 Task: Create a class object.
Action: Mouse moved to (811, 69)
Screenshot: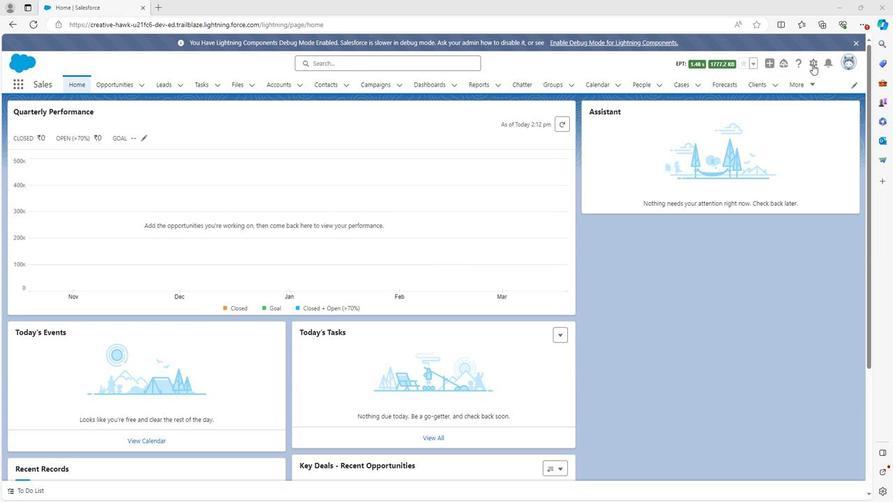 
Action: Mouse pressed left at (811, 69)
Screenshot: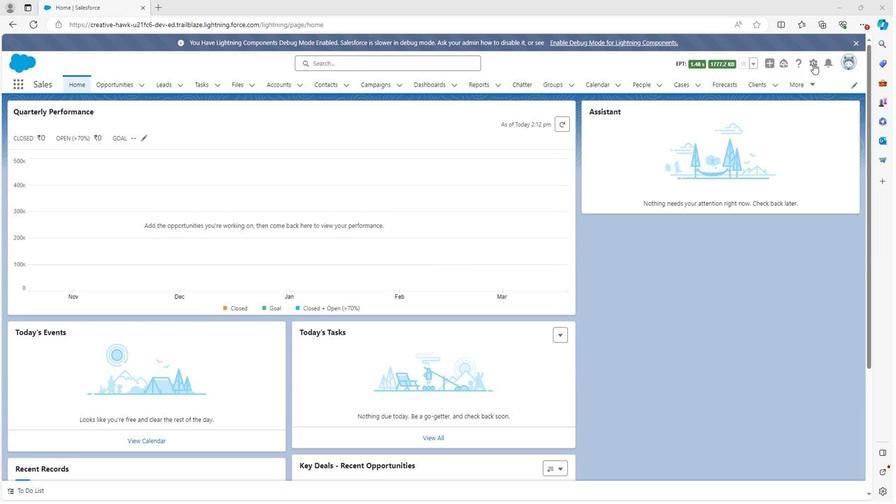 
Action: Mouse moved to (775, 92)
Screenshot: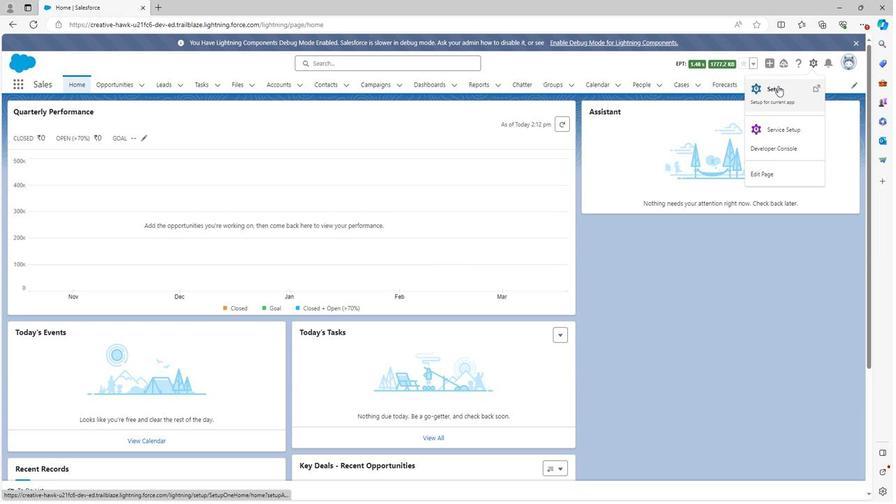 
Action: Mouse pressed left at (775, 92)
Screenshot: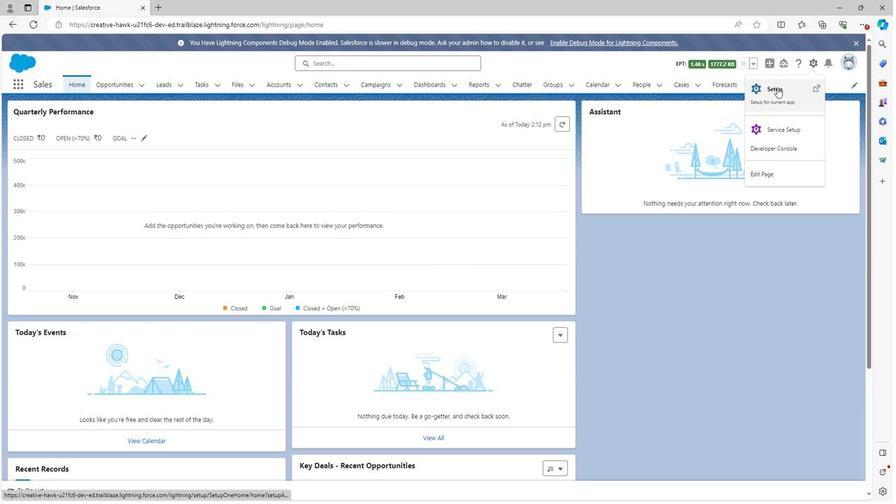 
Action: Mouse moved to (111, 90)
Screenshot: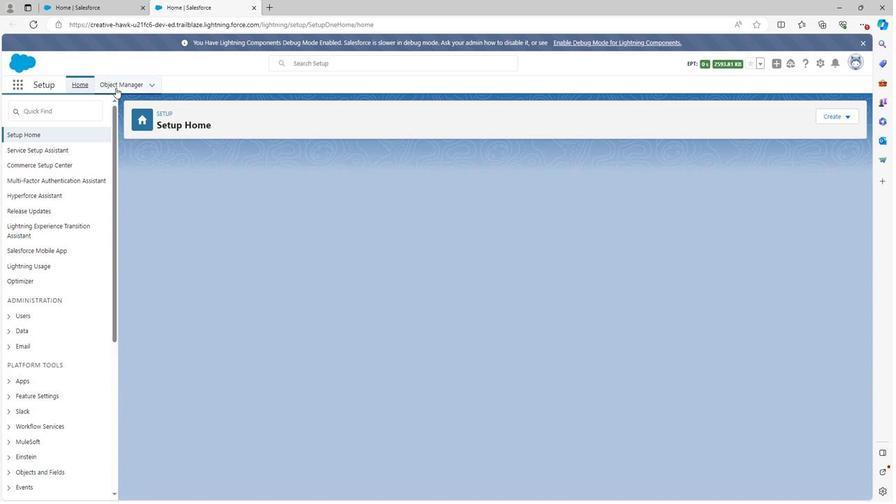 
Action: Mouse pressed left at (111, 90)
Screenshot: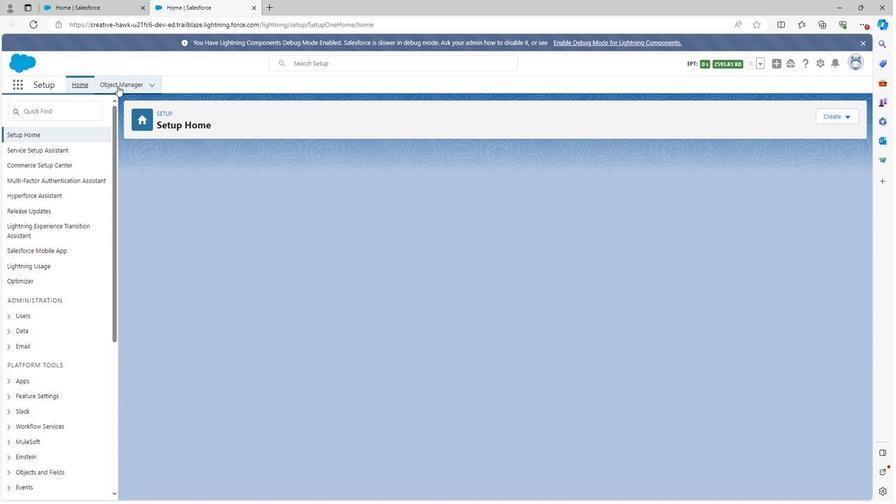 
Action: Mouse moved to (820, 122)
Screenshot: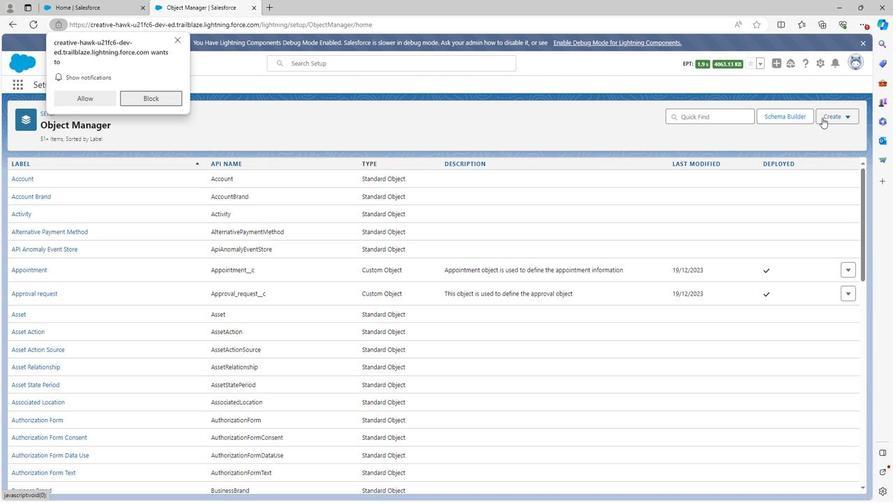 
Action: Mouse pressed left at (820, 122)
Screenshot: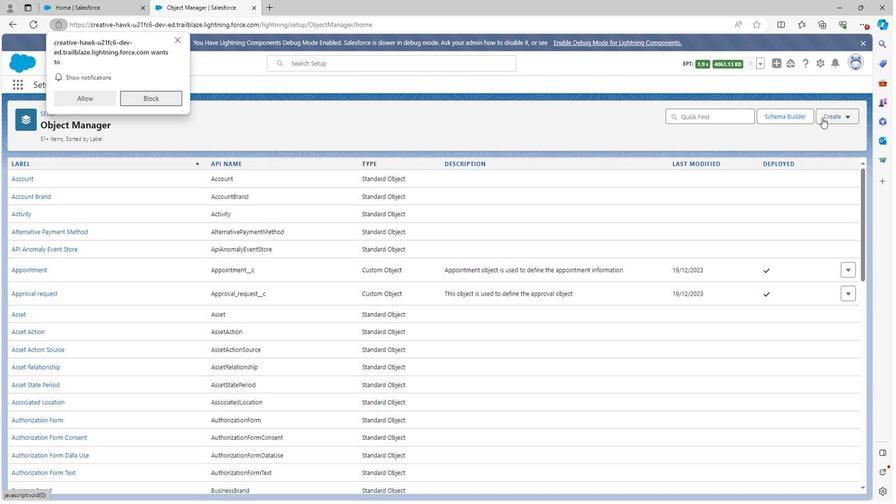 
Action: Mouse moved to (790, 145)
Screenshot: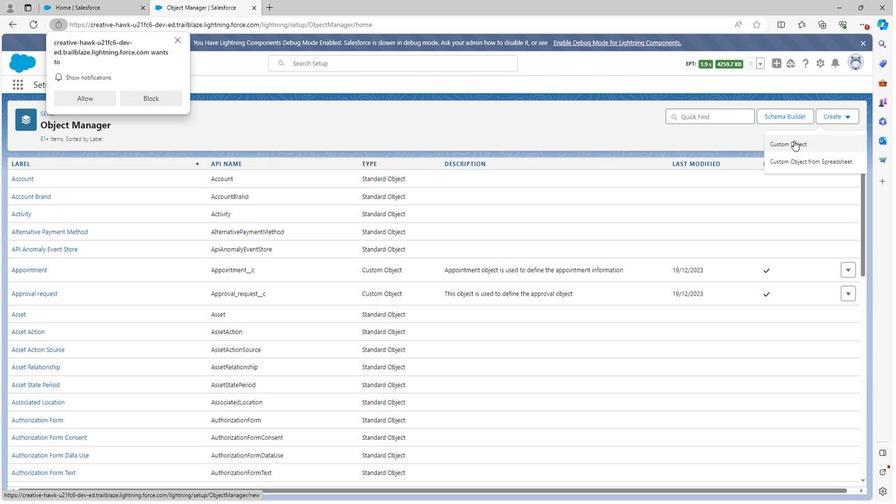 
Action: Mouse pressed left at (790, 145)
Screenshot: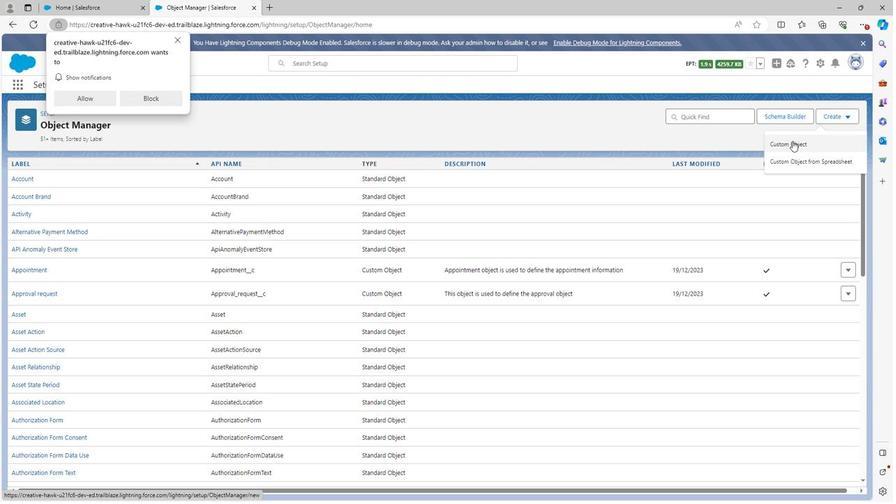 
Action: Mouse moved to (191, 239)
Screenshot: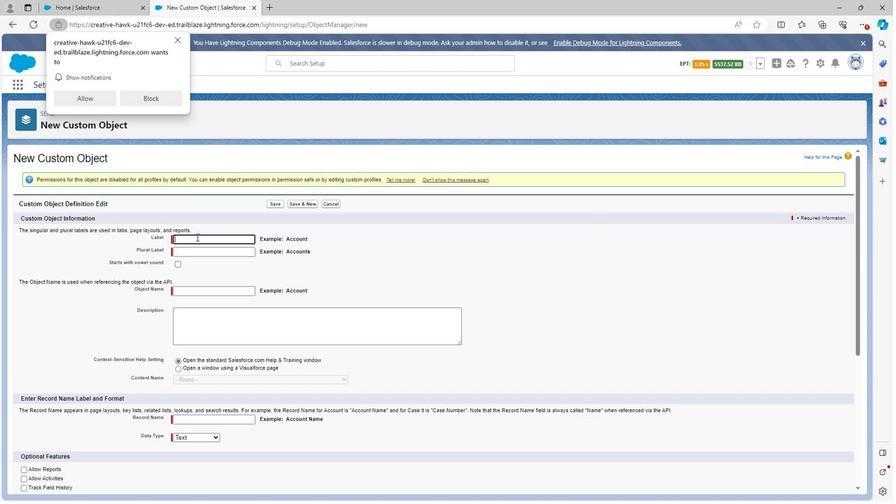 
Action: Mouse pressed left at (191, 239)
Screenshot: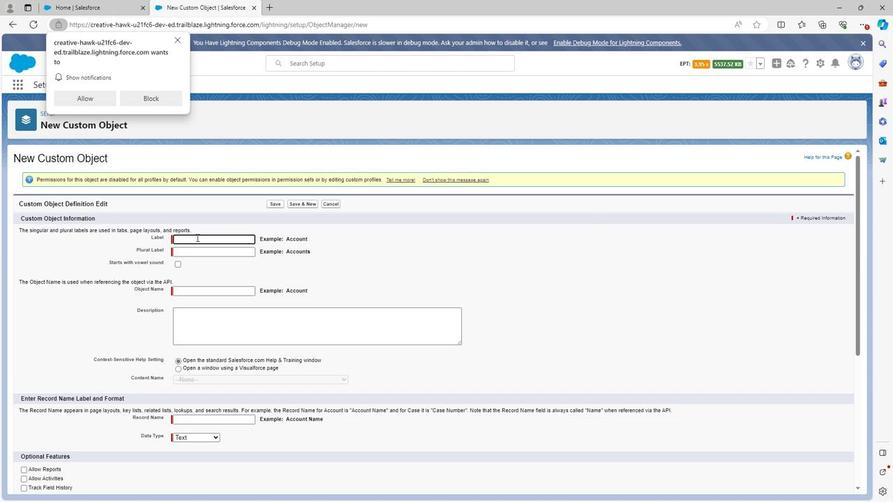 
Action: Key pressed <Key.shift><Key.shift><Key.shift><Key.shift><Key.shift><Key.shift><Key.shift><Key.shift><Key.shift><Key.shift><Key.shift><Key.shift><Key.shift>Class
Screenshot: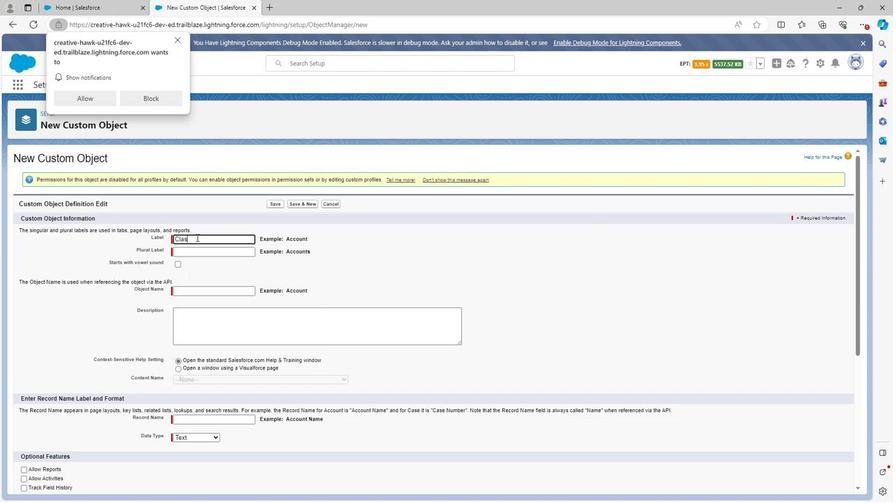 
Action: Mouse moved to (215, 263)
Screenshot: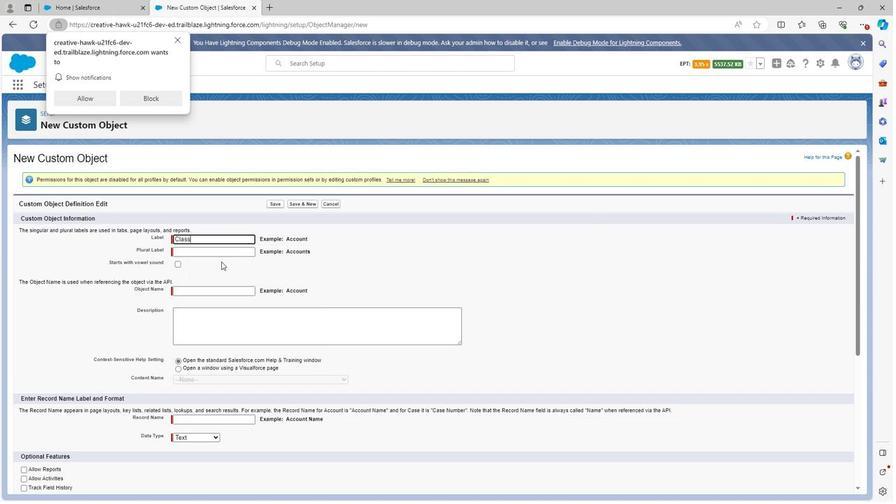 
Action: Mouse pressed left at (215, 263)
Screenshot: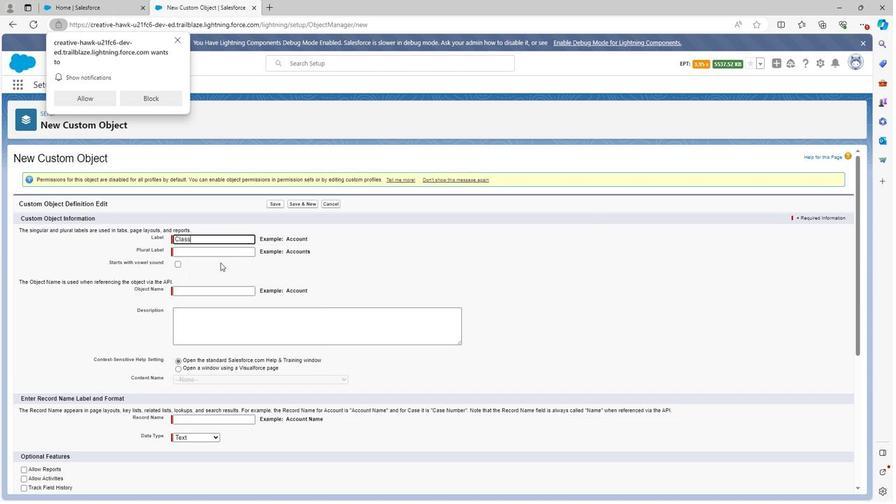 
Action: Mouse moved to (196, 254)
Screenshot: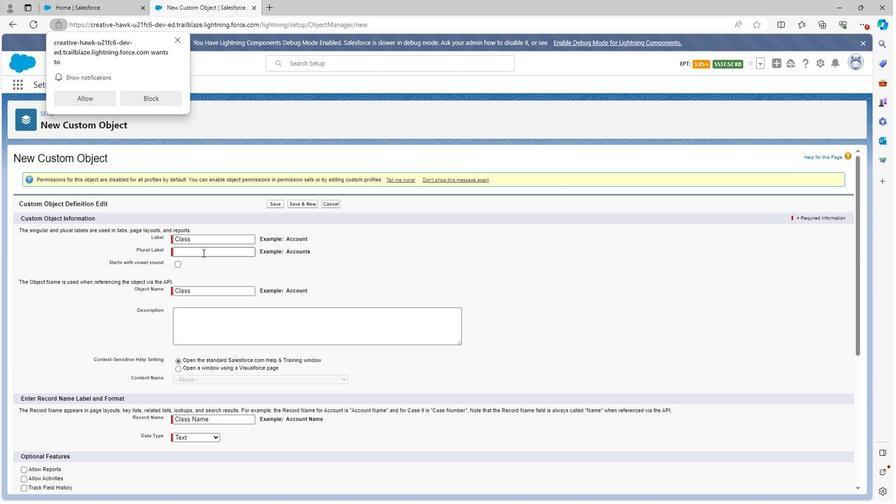 
Action: Mouse pressed left at (196, 254)
Screenshot: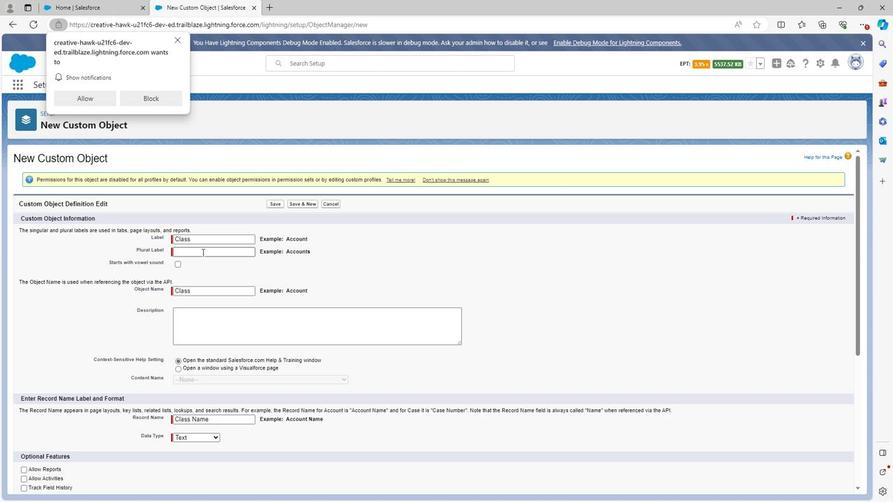 
Action: Key pressed <Key.shift>Classes
Screenshot: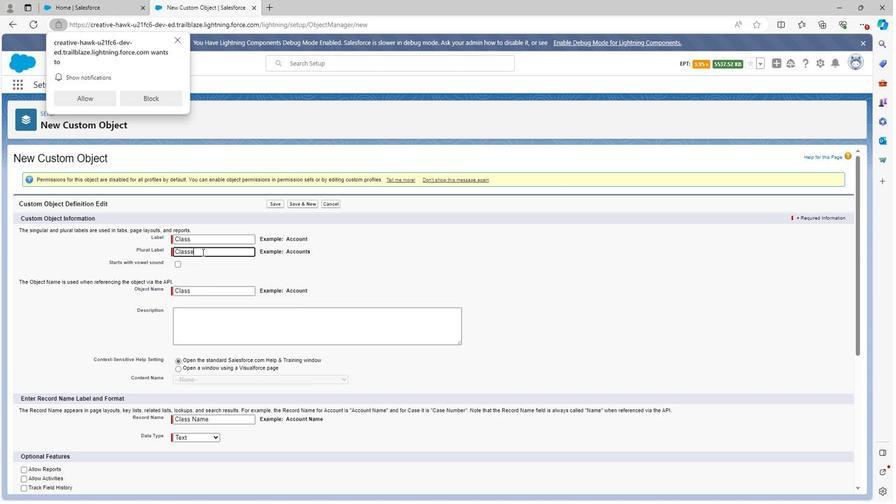
Action: Mouse moved to (194, 316)
Screenshot: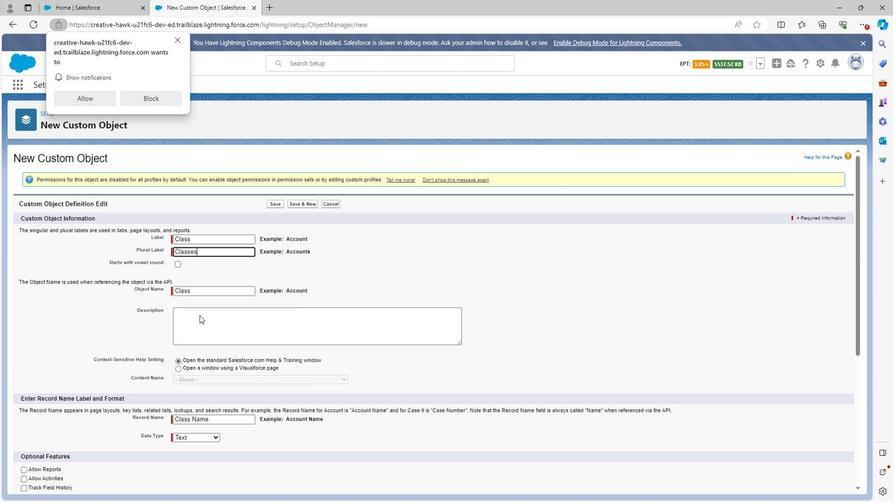 
Action: Mouse pressed left at (194, 316)
Screenshot: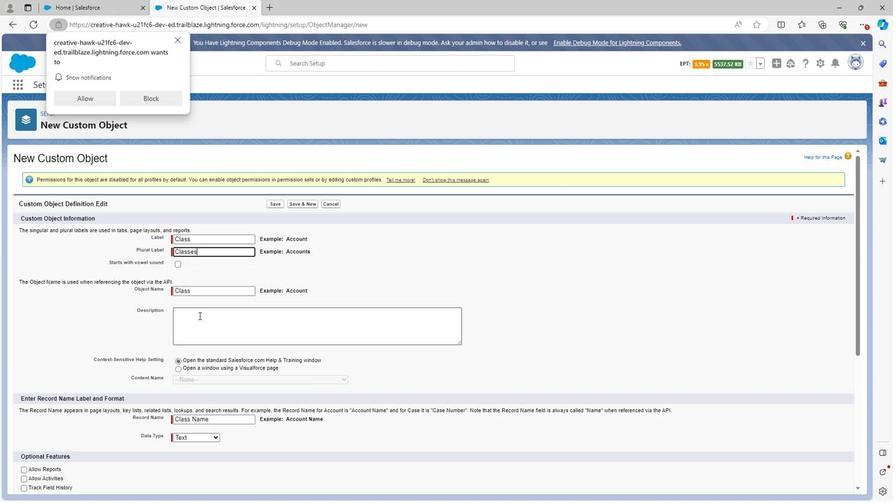 
Action: Mouse moved to (185, 313)
Screenshot: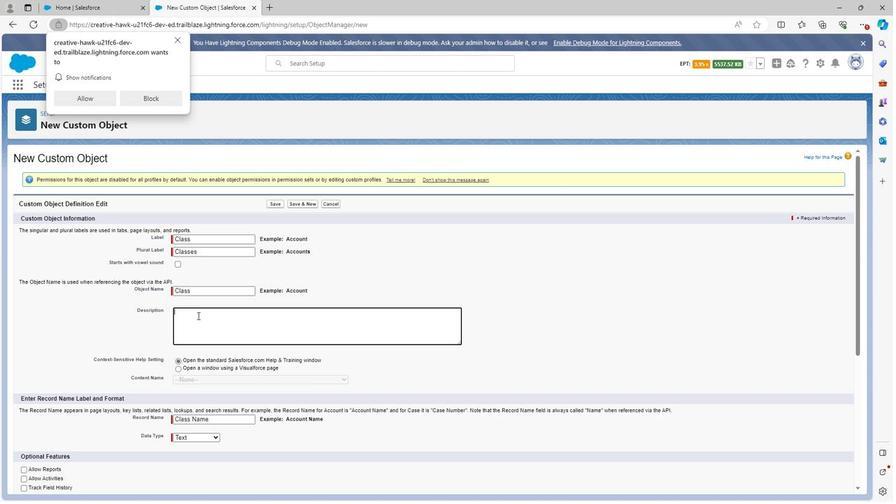 
Action: Key pressed <Key.shift>Class<Key.space>object<Key.space>is<Key.space>used<Key.space>to<Key.space>define<Key.space>the<Key.space>name<Key.space>of<Key.space>class
Screenshot: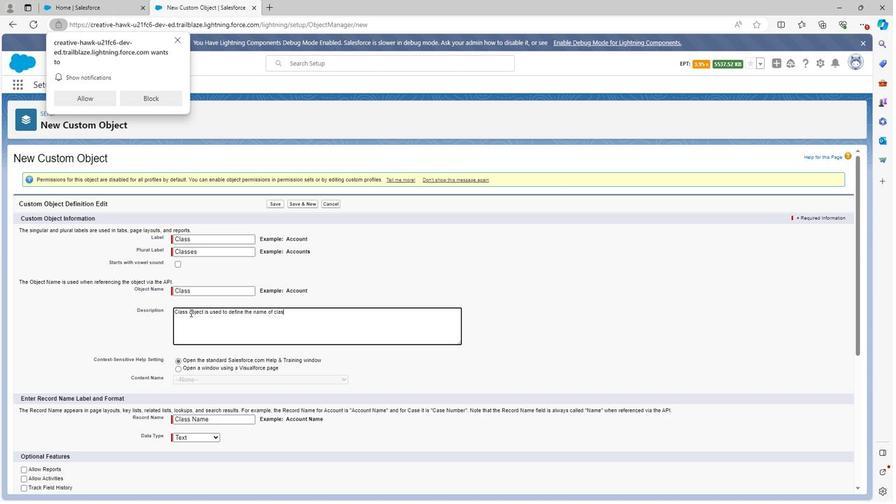 
Action: Mouse scrolled (185, 312) with delta (0, 0)
Screenshot: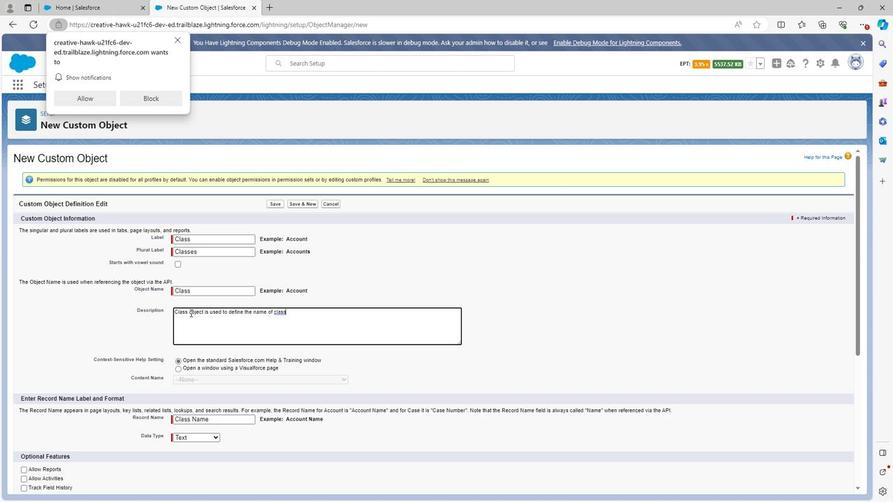 
Action: Mouse scrolled (185, 312) with delta (0, 0)
Screenshot: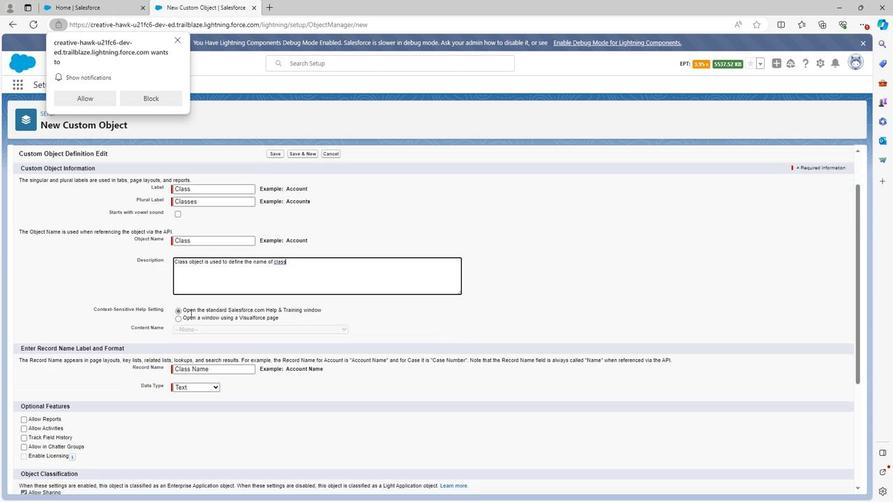 
Action: Mouse moved to (20, 363)
Screenshot: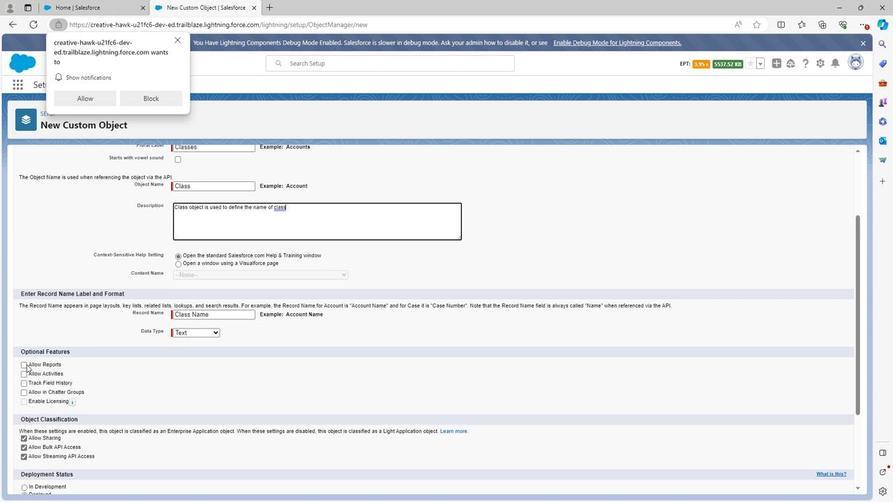 
Action: Mouse pressed left at (20, 363)
Screenshot: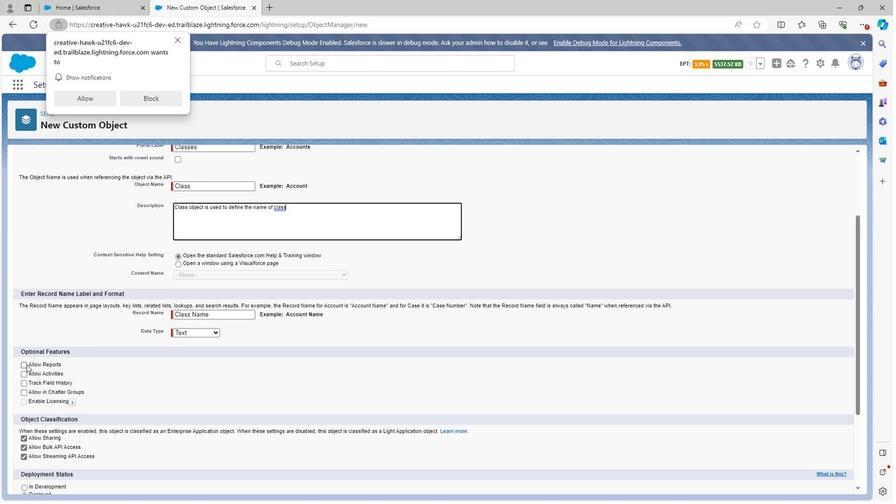 
Action: Mouse moved to (17, 373)
Screenshot: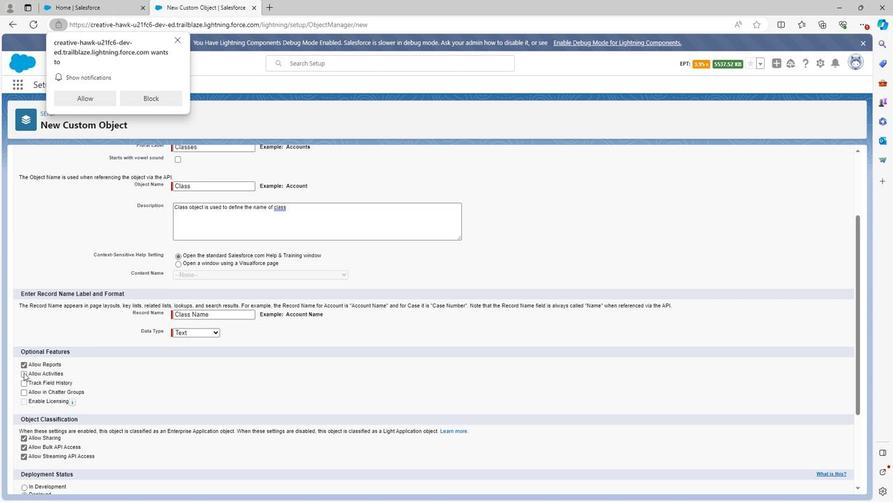 
Action: Mouse pressed left at (17, 373)
Screenshot: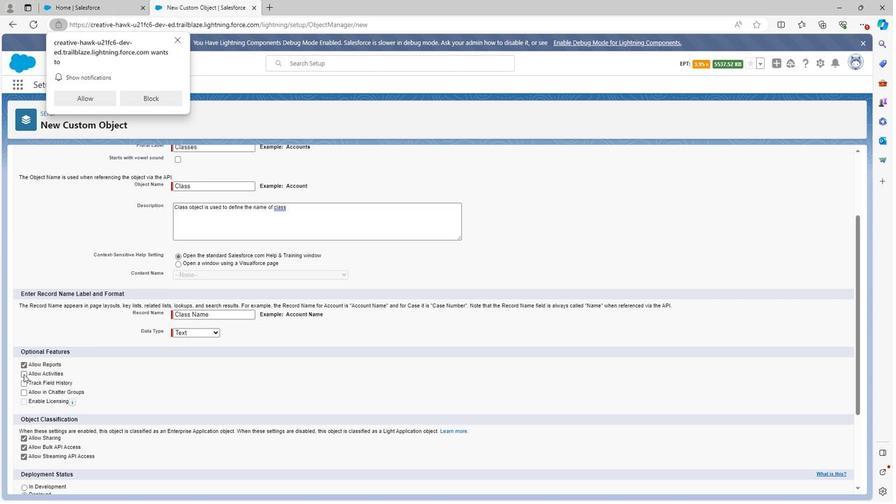
Action: Mouse moved to (16, 382)
Screenshot: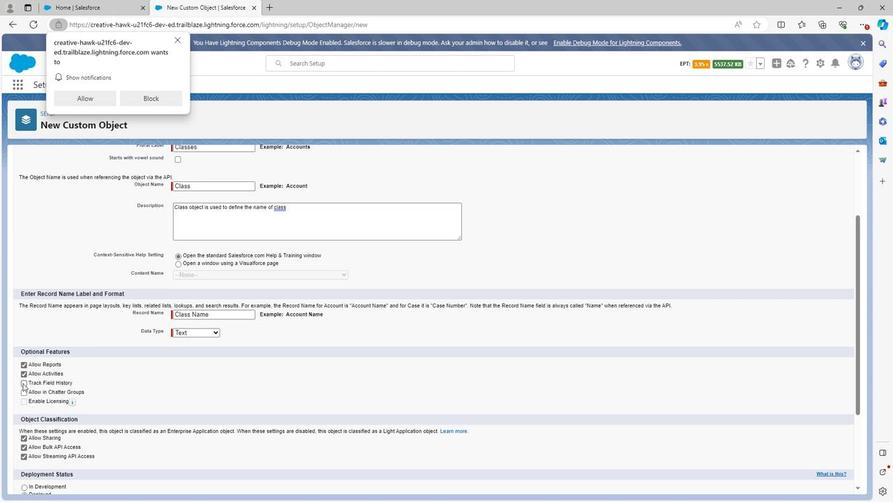 
Action: Mouse pressed left at (16, 382)
Screenshot: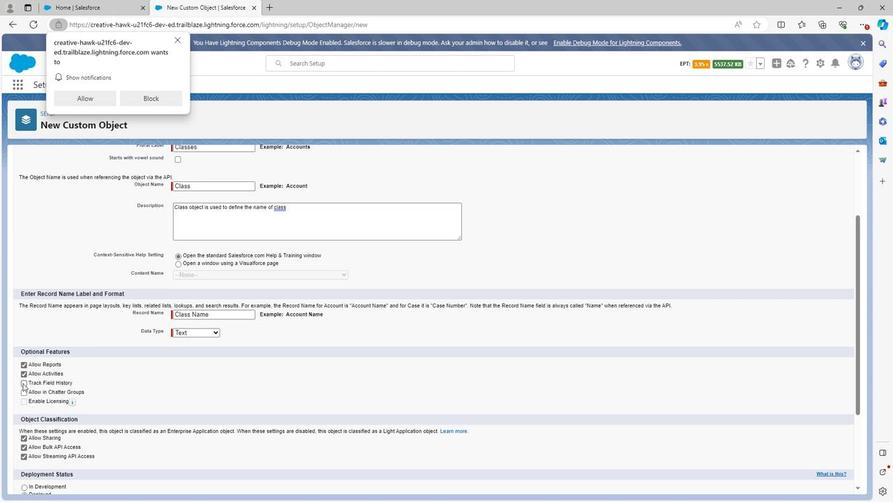 
Action: Mouse moved to (16, 386)
Screenshot: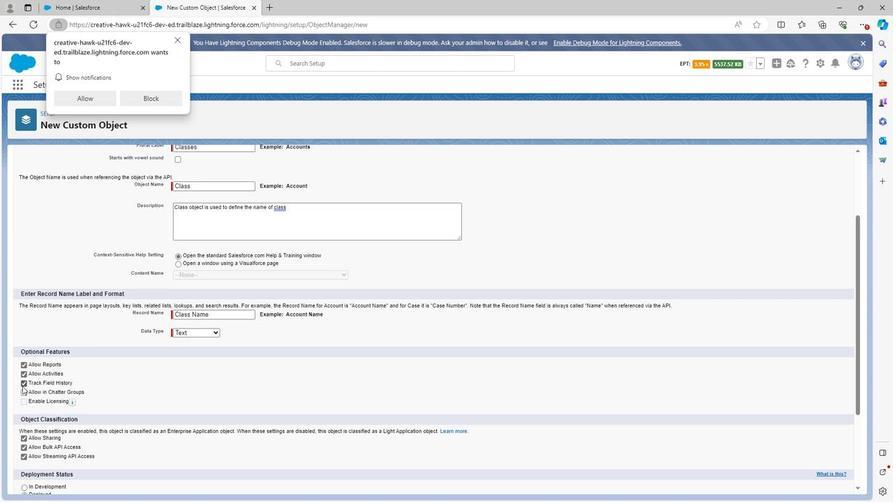 
Action: Mouse scrolled (16, 385) with delta (0, 0)
Screenshot: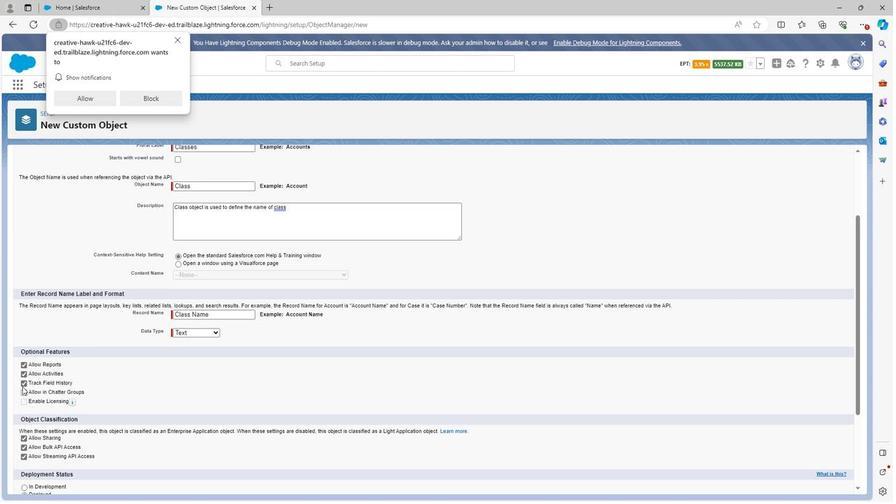 
Action: Mouse scrolled (16, 385) with delta (0, 0)
Screenshot: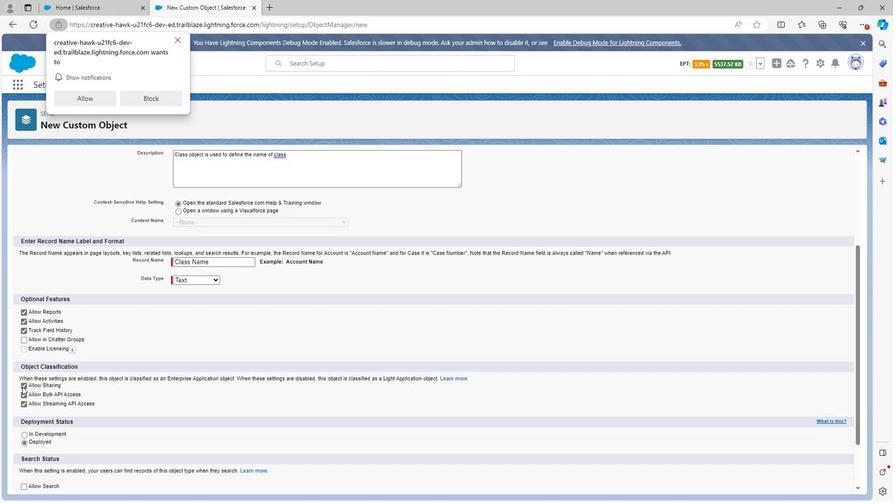 
Action: Mouse moved to (16, 386)
Screenshot: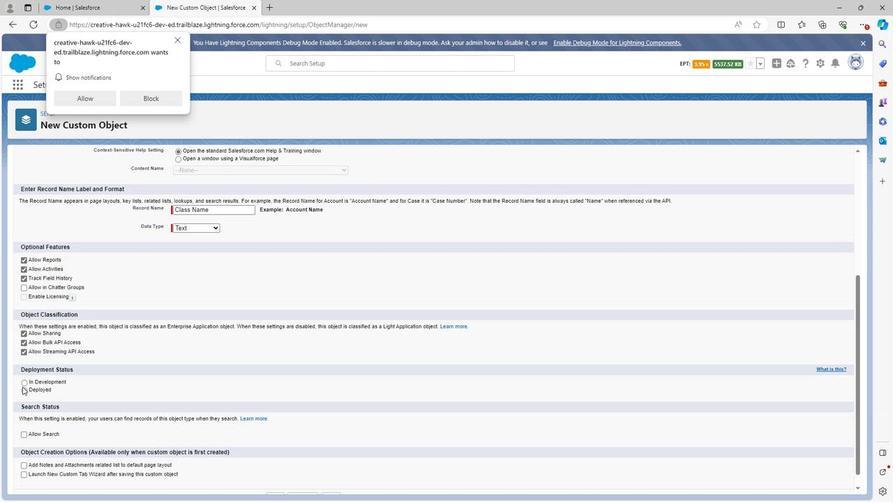 
Action: Mouse scrolled (16, 386) with delta (0, 0)
Screenshot: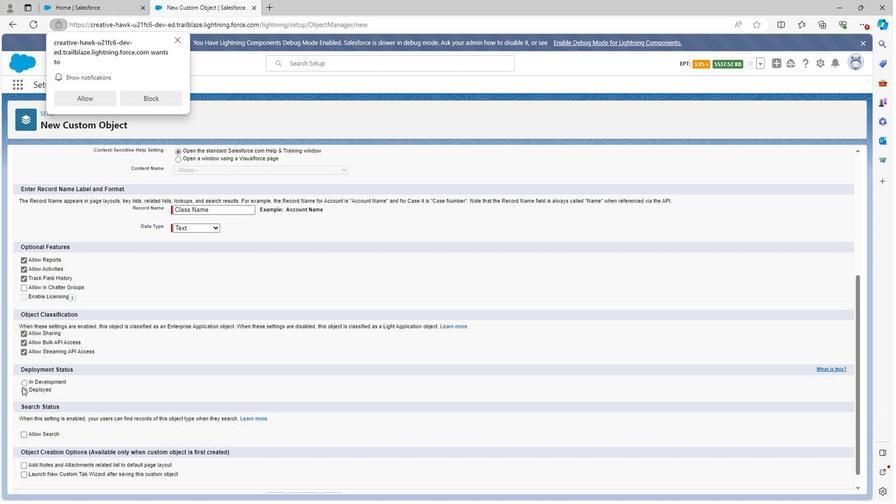 
Action: Mouse moved to (16, 387)
Screenshot: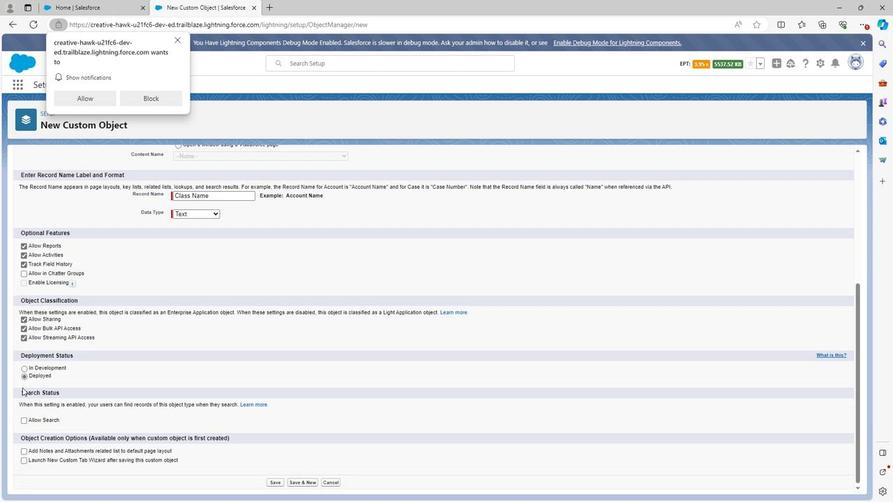 
Action: Mouse scrolled (16, 387) with delta (0, 0)
Screenshot: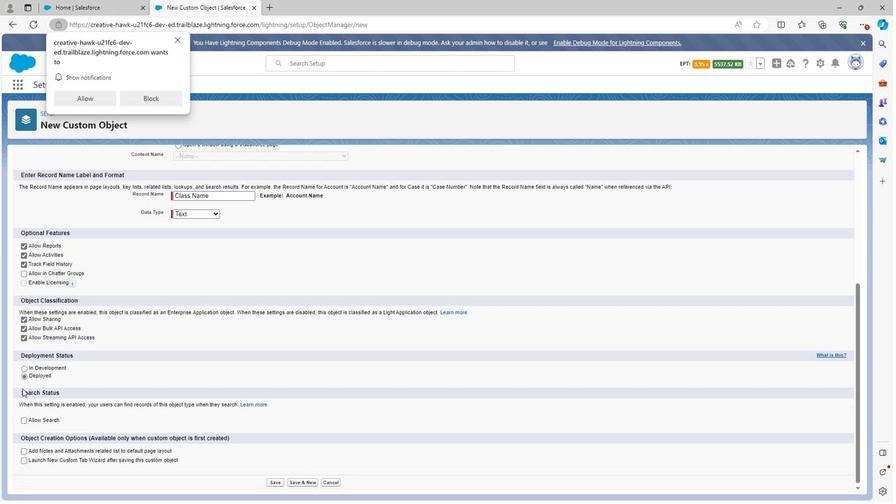 
Action: Mouse scrolled (16, 387) with delta (0, 0)
Screenshot: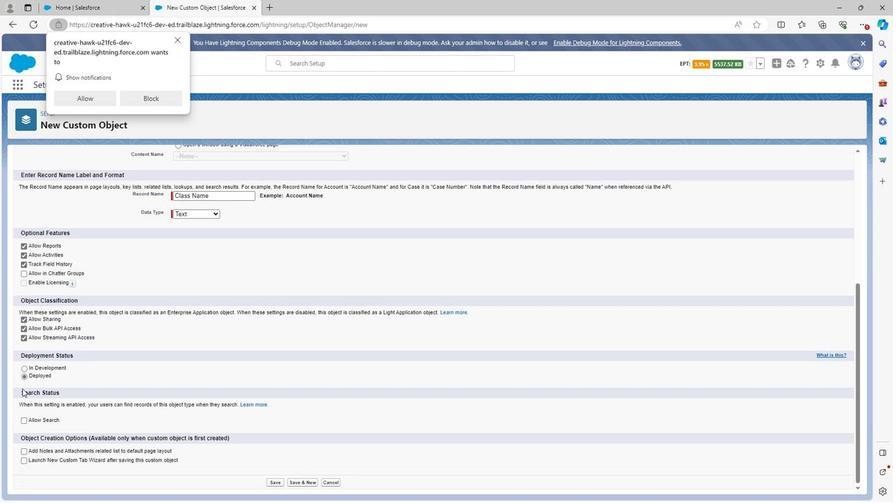 
Action: Mouse moved to (271, 481)
Screenshot: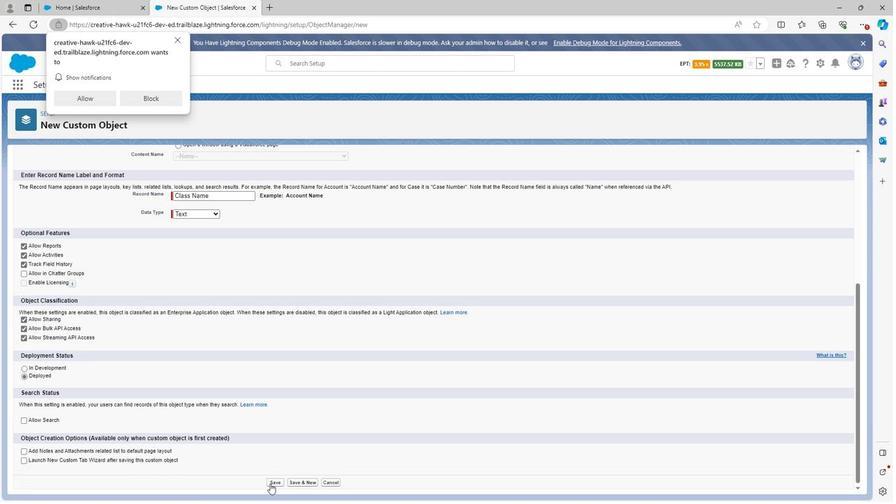 
Action: Mouse pressed left at (271, 481)
Screenshot: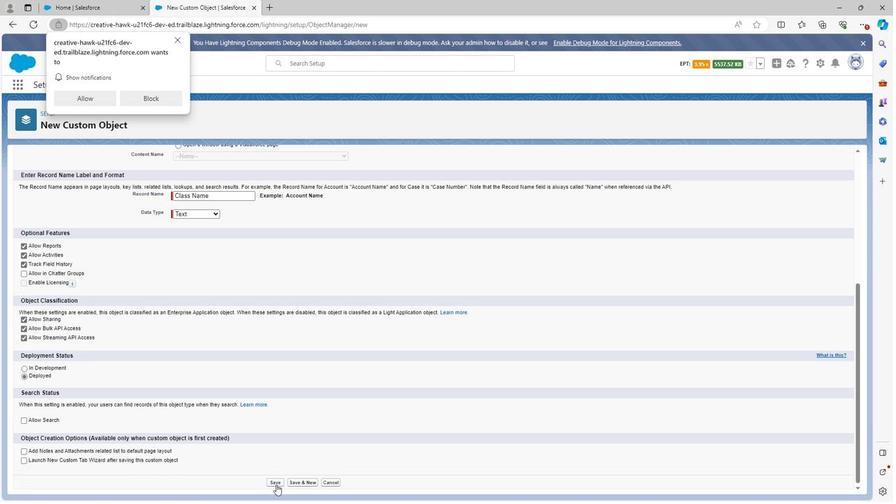 
Action: Mouse moved to (173, 42)
Screenshot: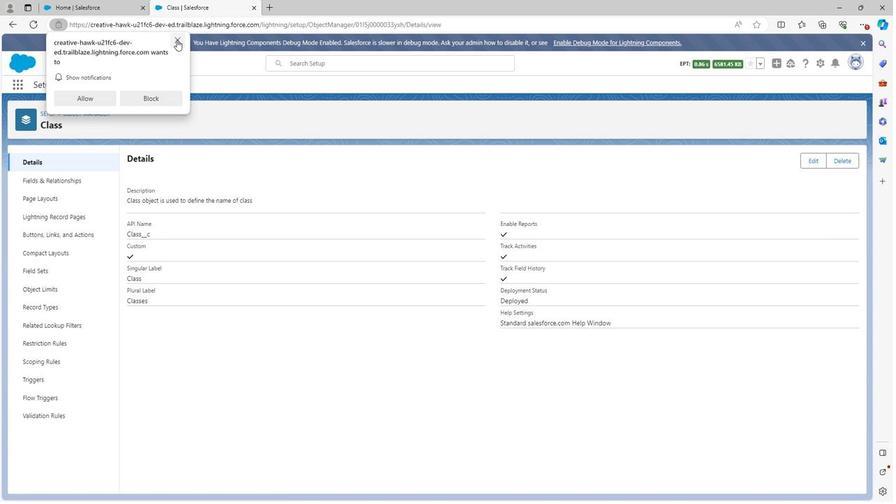 
Action: Mouse pressed left at (173, 42)
Screenshot: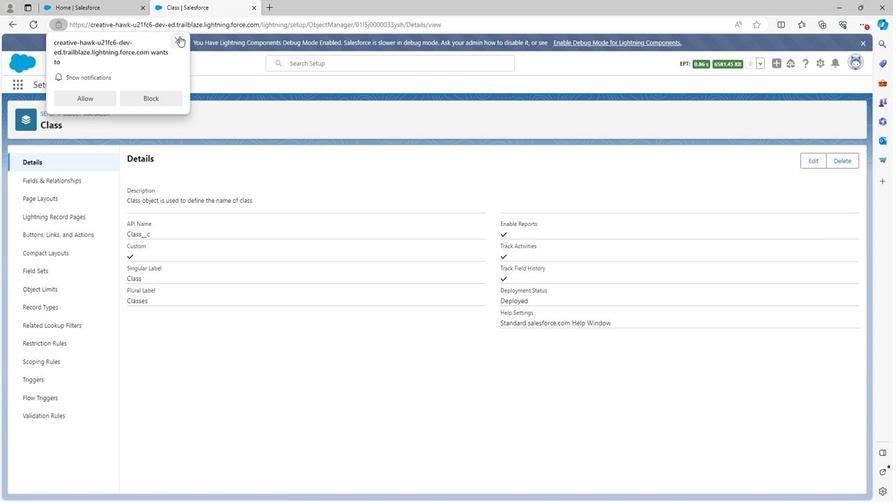 
Action: Mouse moved to (105, 90)
Screenshot: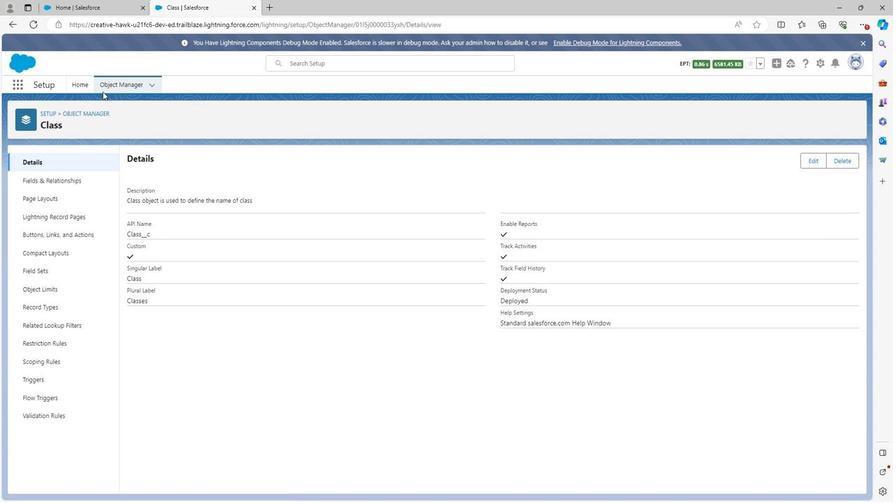 
Action: Mouse pressed left at (105, 90)
Screenshot: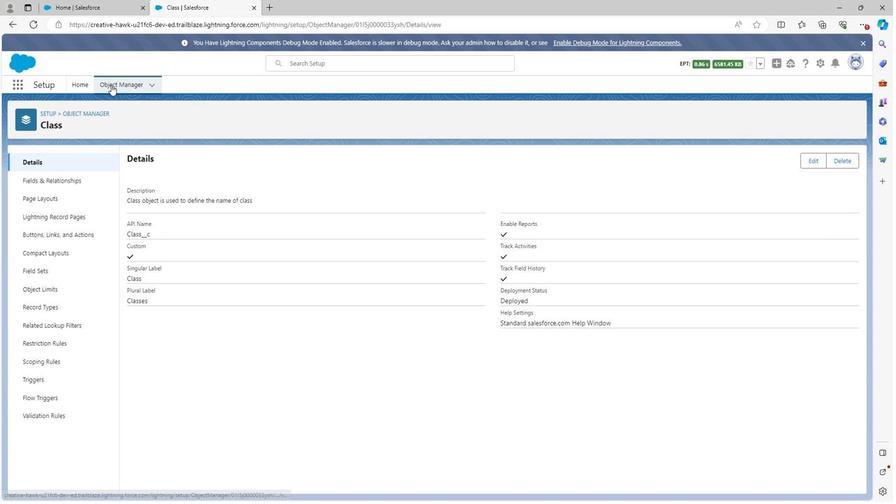 
Action: Mouse moved to (39, 330)
Screenshot: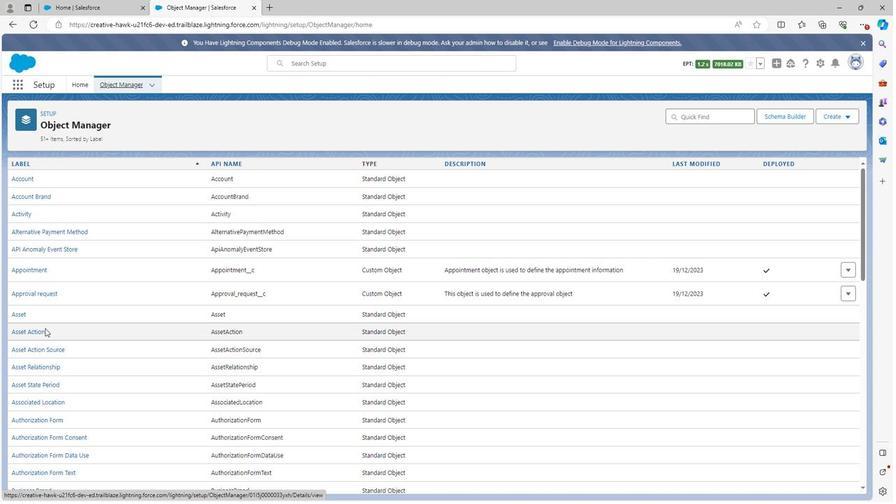 
Action: Mouse scrolled (39, 330) with delta (0, 0)
Screenshot: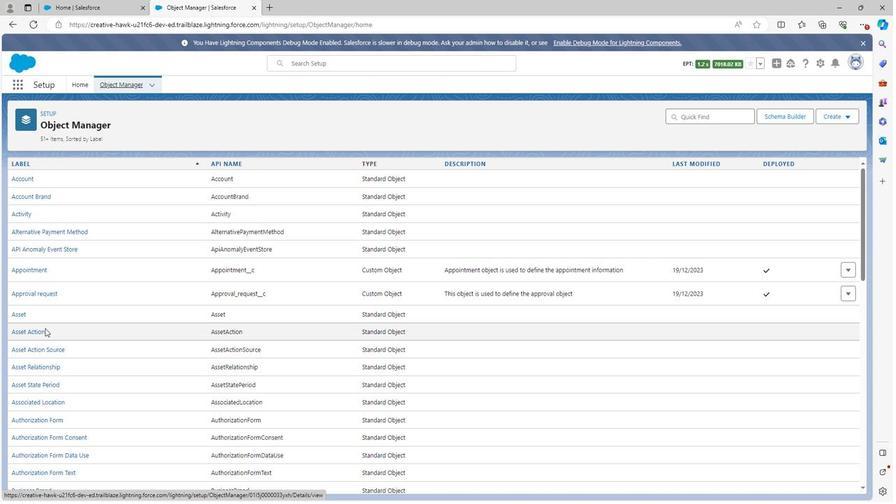 
Action: Mouse scrolled (39, 330) with delta (0, 0)
Screenshot: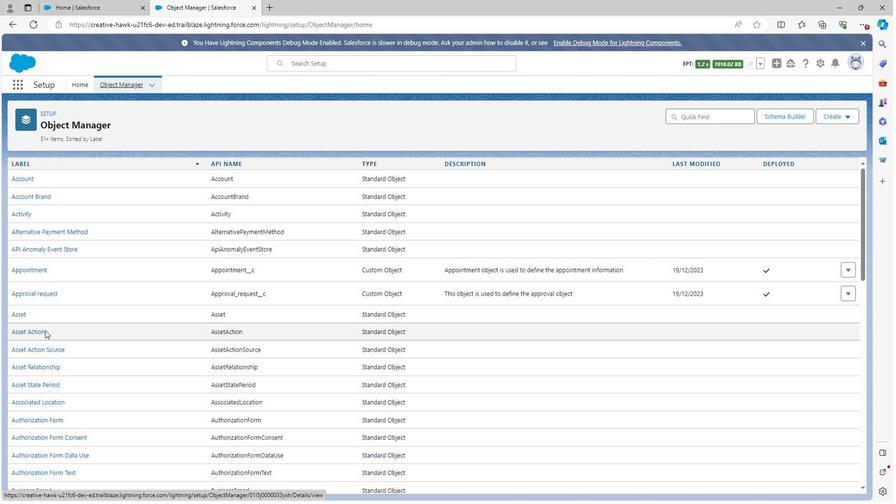 
Action: Mouse scrolled (39, 330) with delta (0, 0)
Screenshot: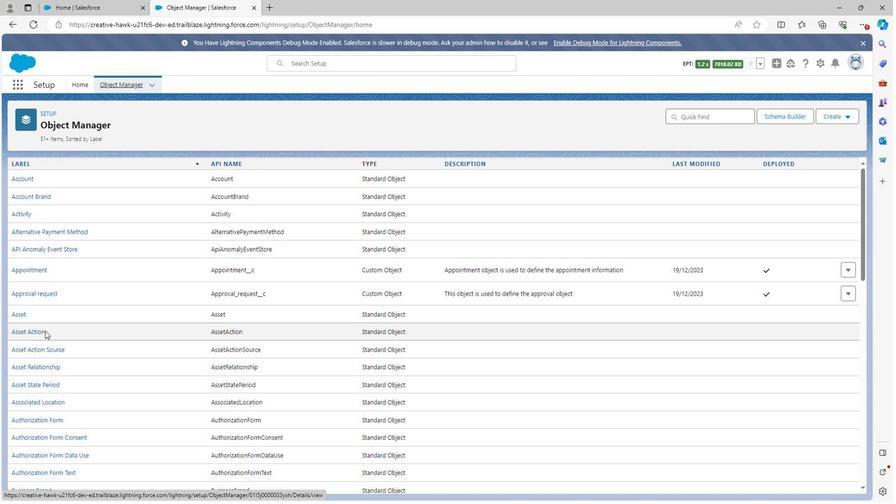 
Action: Mouse scrolled (39, 330) with delta (0, 0)
Screenshot: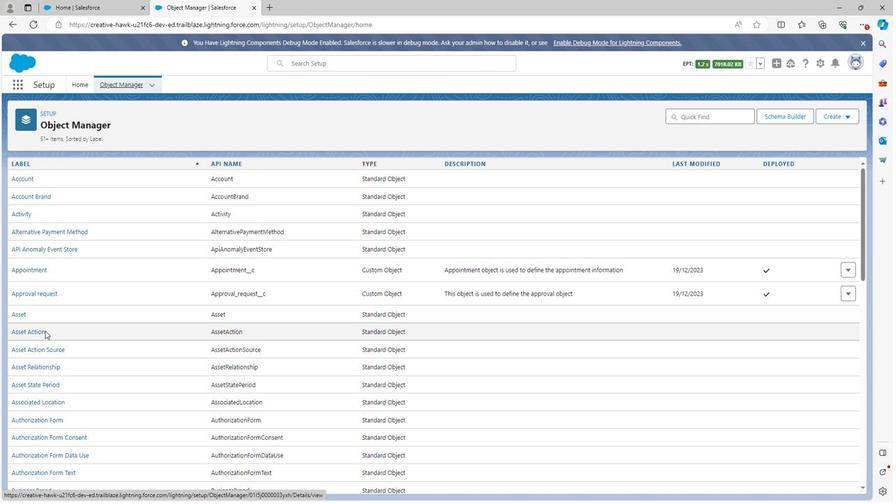 
Action: Mouse scrolled (39, 330) with delta (0, 0)
Screenshot: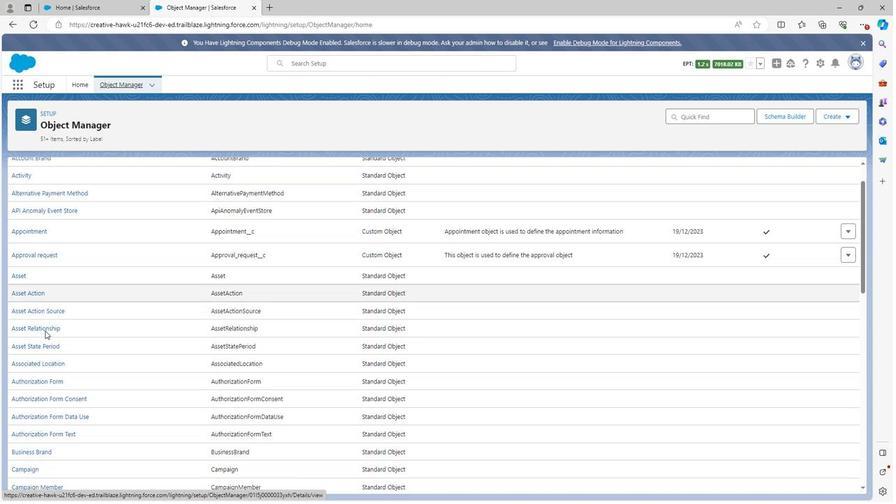 
Action: Mouse scrolled (39, 330) with delta (0, 0)
Screenshot: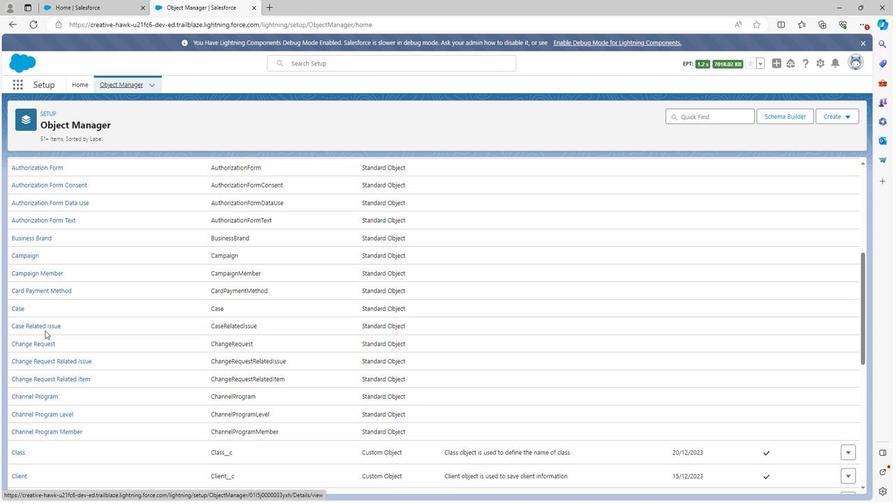 
Action: Mouse moved to (13, 400)
Screenshot: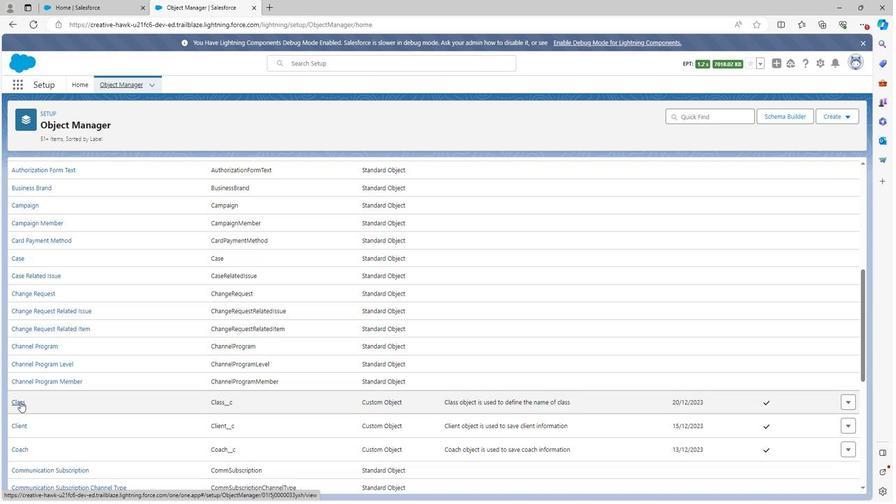 
Action: Mouse pressed left at (13, 400)
Screenshot: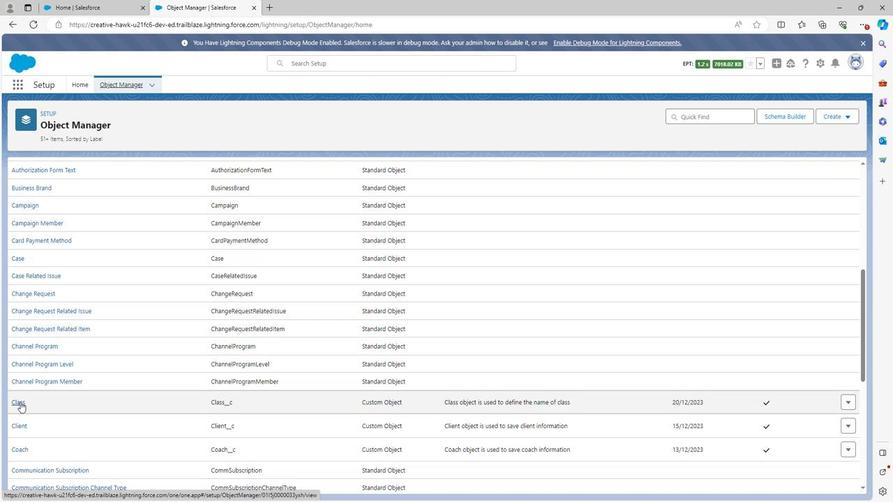 
Action: Mouse moved to (138, 375)
Screenshot: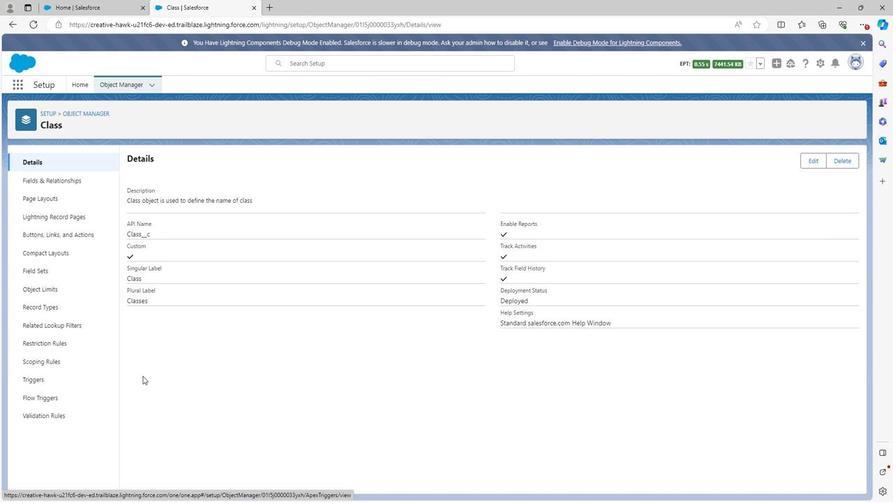 
